 Task: Add Aura Cacia Refreshing Peppermint Mist to the cart.
Action: Mouse moved to (238, 127)
Screenshot: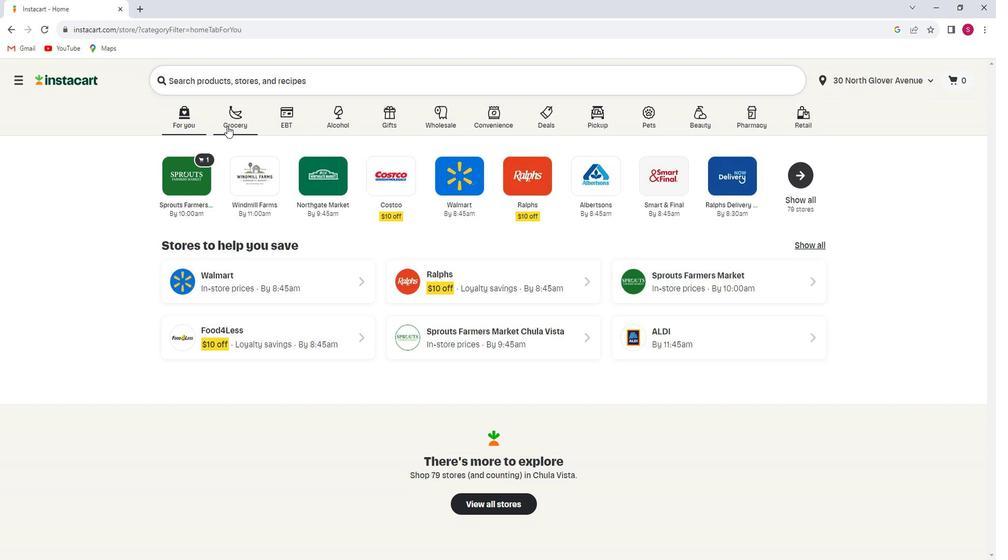 
Action: Mouse pressed left at (238, 127)
Screenshot: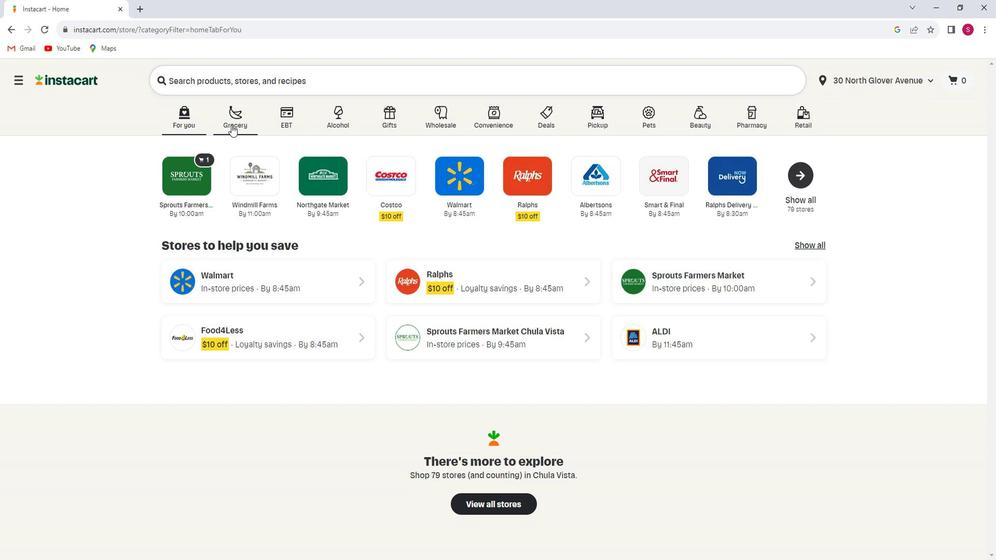 
Action: Mouse moved to (238, 311)
Screenshot: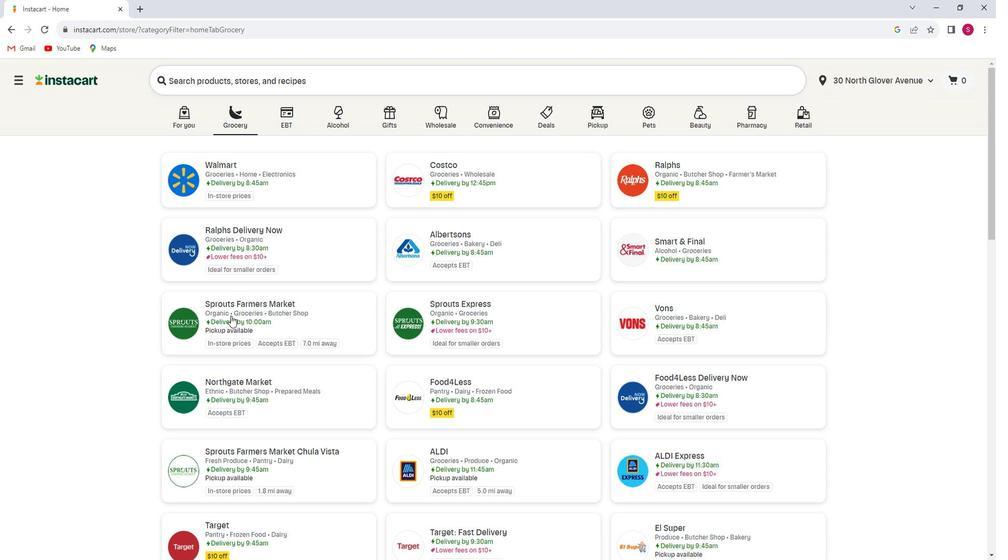
Action: Mouse pressed left at (238, 311)
Screenshot: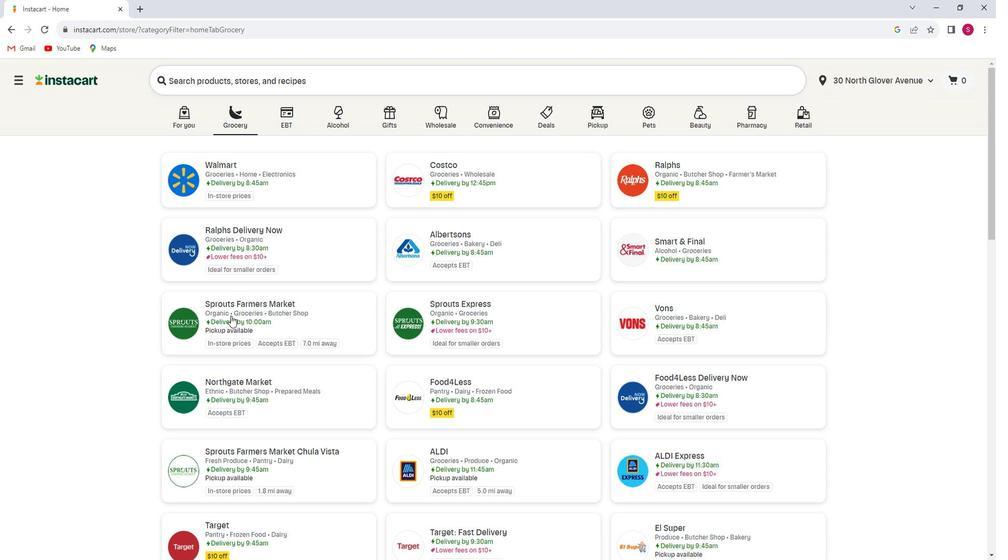 
Action: Mouse moved to (75, 311)
Screenshot: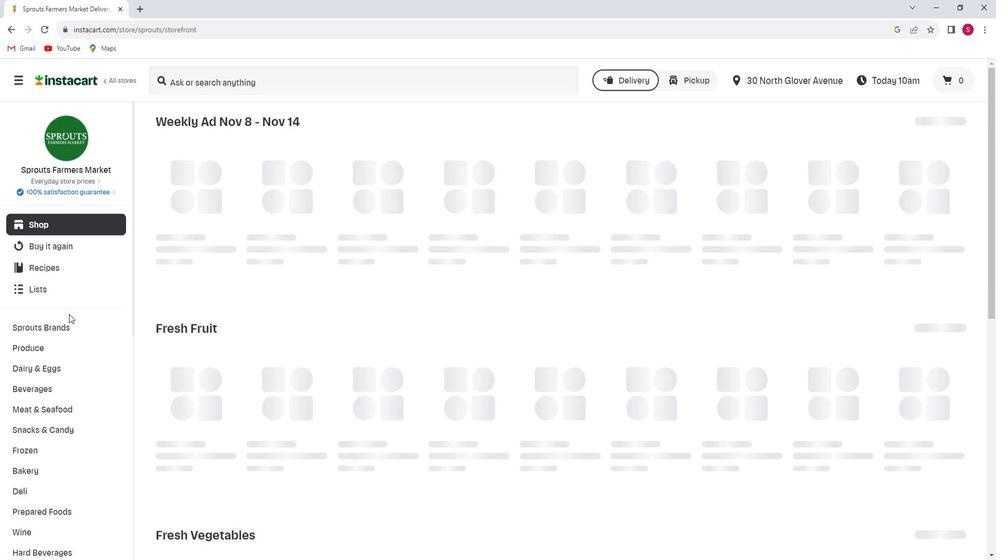 
Action: Mouse scrolled (75, 310) with delta (0, 0)
Screenshot: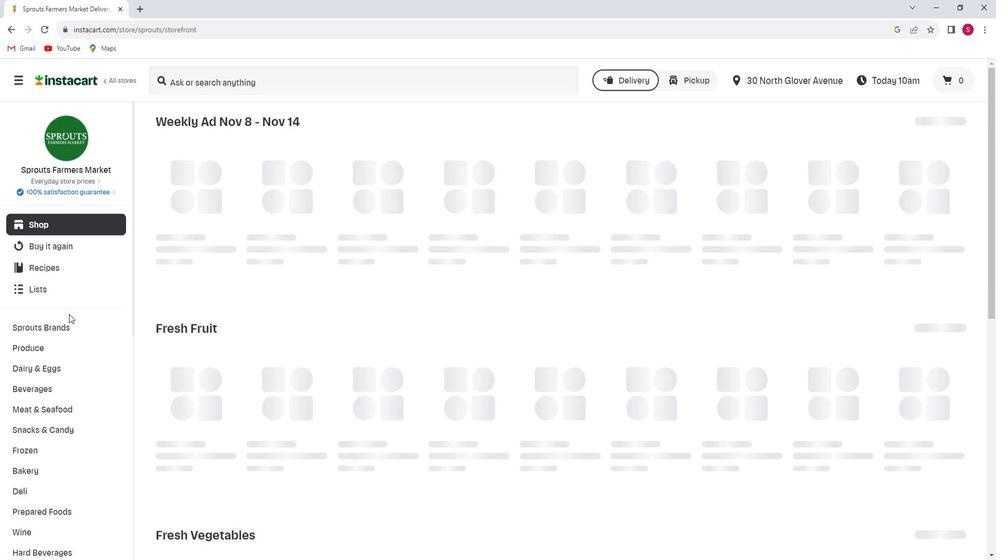 
Action: Mouse scrolled (75, 310) with delta (0, 0)
Screenshot: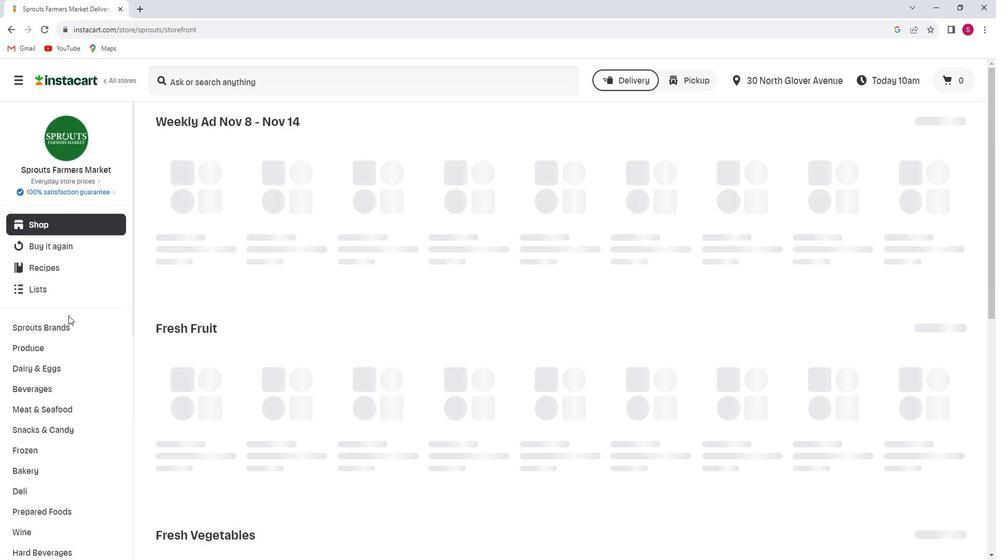 
Action: Mouse scrolled (75, 310) with delta (0, 0)
Screenshot: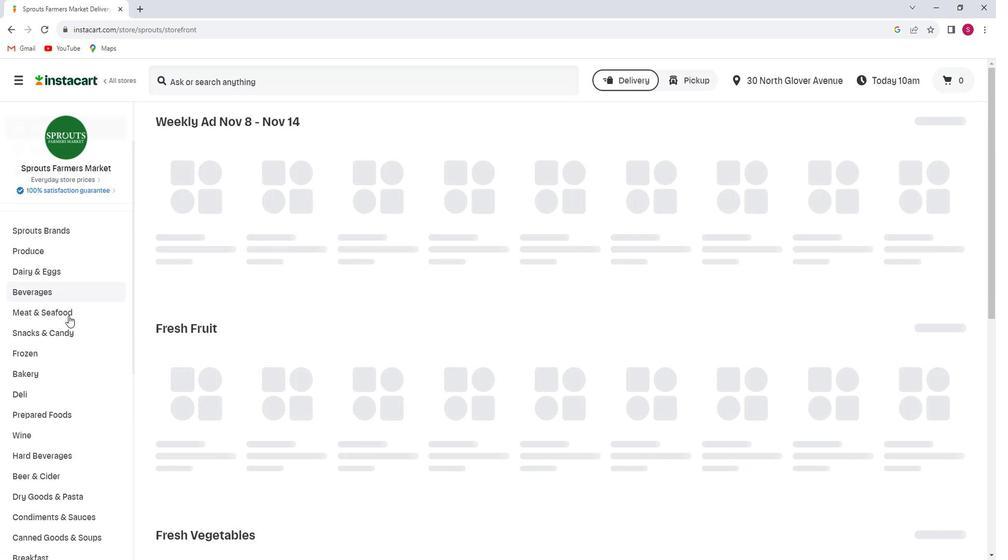 
Action: Mouse scrolled (75, 310) with delta (0, 0)
Screenshot: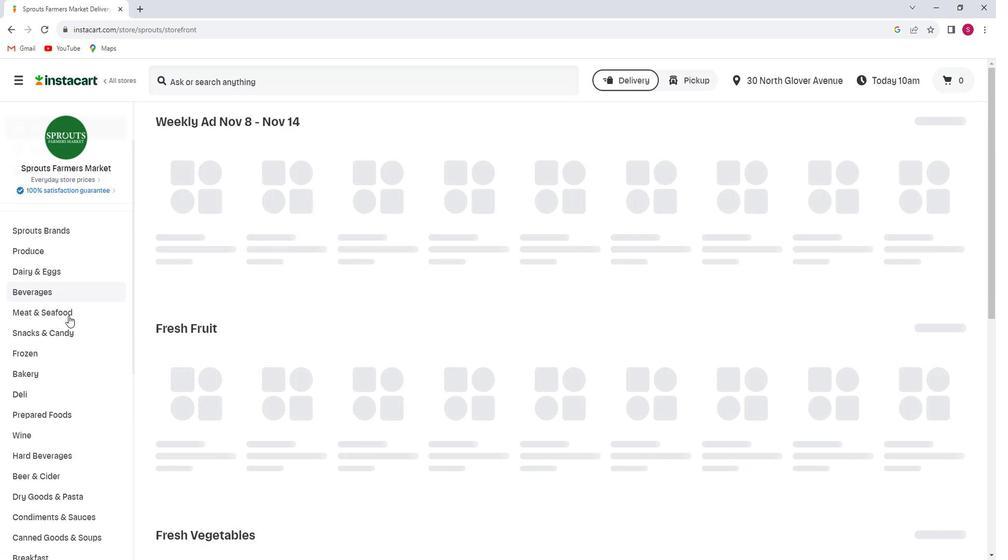 
Action: Mouse moved to (75, 316)
Screenshot: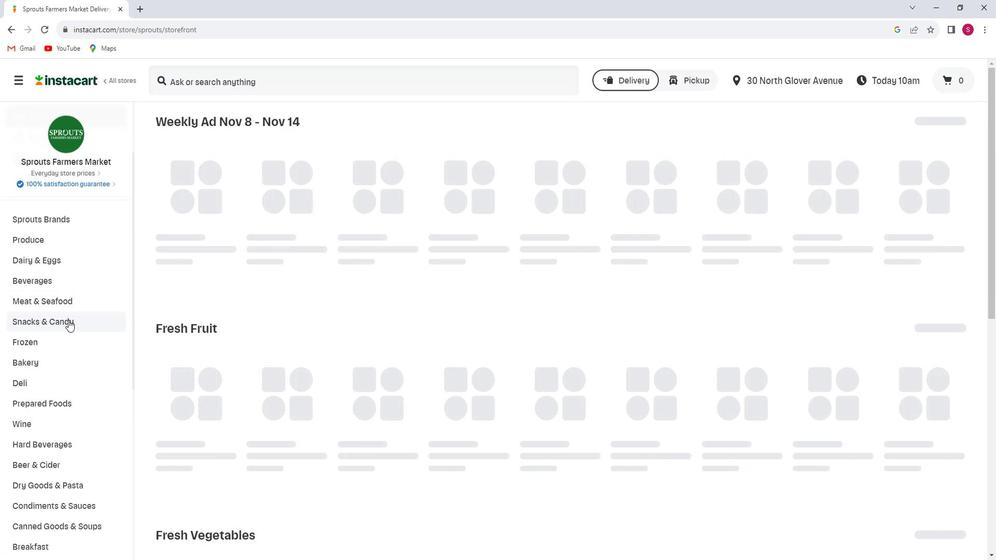 
Action: Mouse scrolled (75, 315) with delta (0, 0)
Screenshot: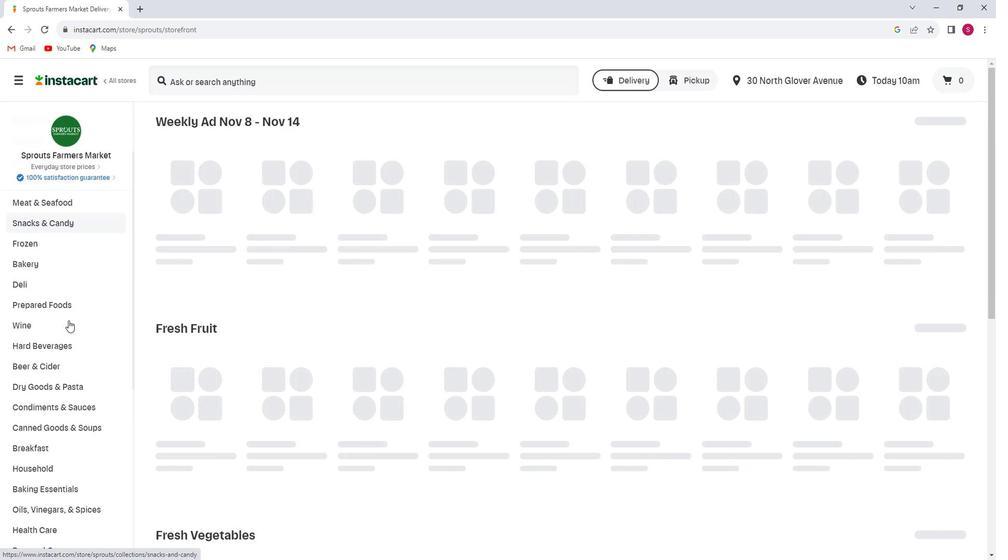 
Action: Mouse scrolled (75, 315) with delta (0, 0)
Screenshot: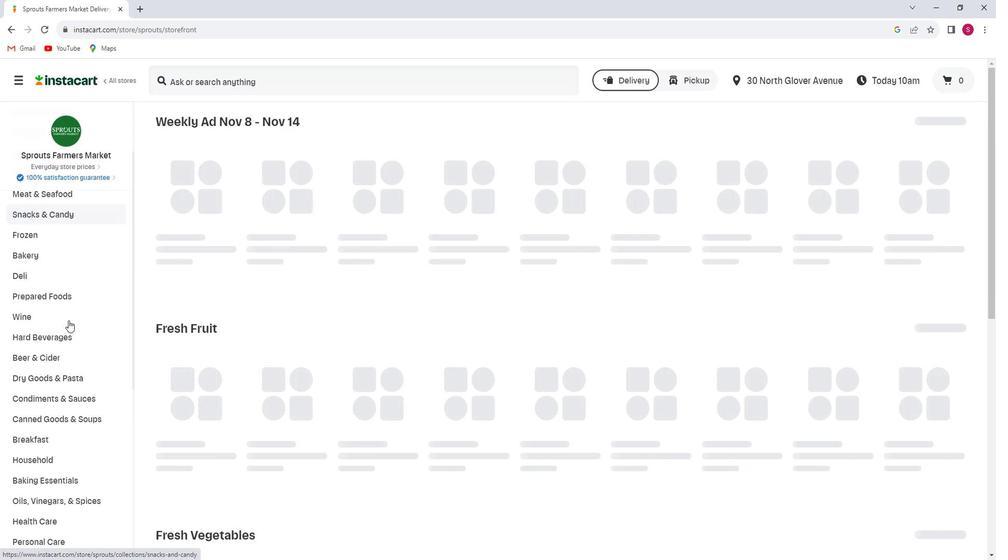 
Action: Mouse scrolled (75, 315) with delta (0, 0)
Screenshot: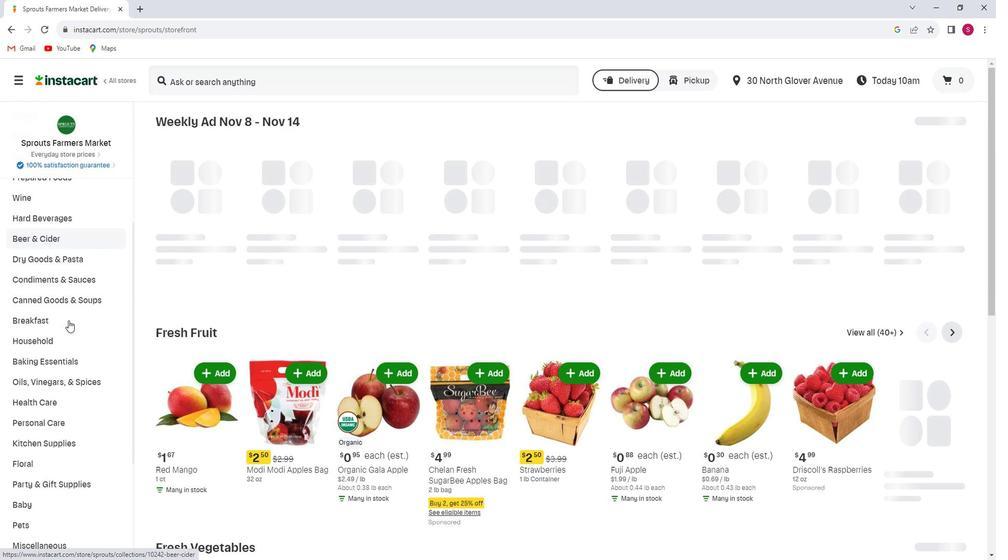 
Action: Mouse moved to (53, 363)
Screenshot: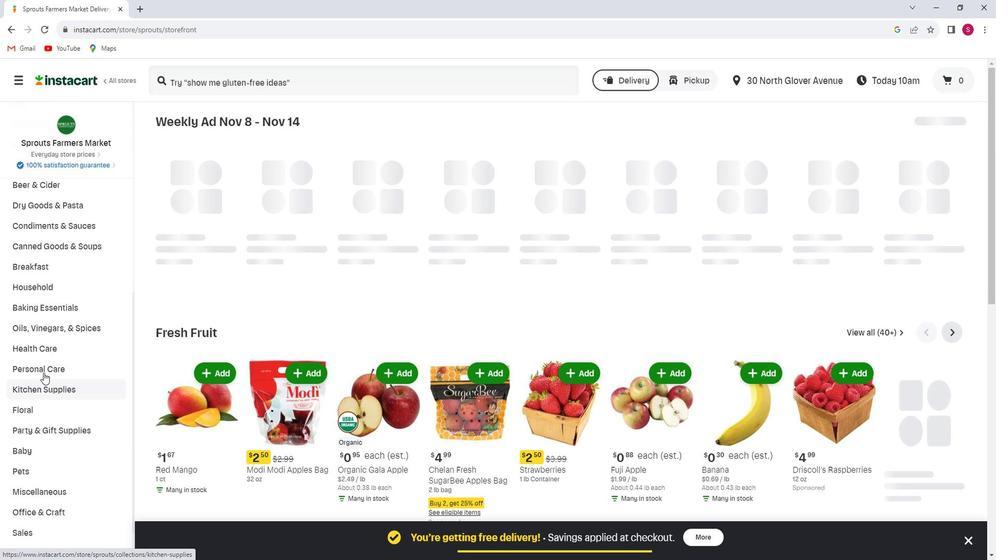 
Action: Mouse pressed left at (53, 363)
Screenshot: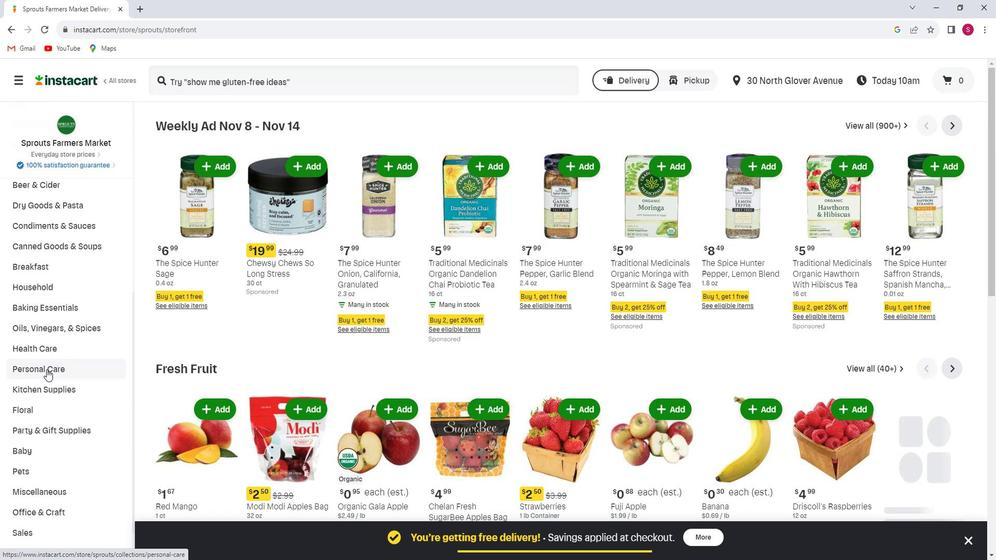 
Action: Mouse moved to (911, 146)
Screenshot: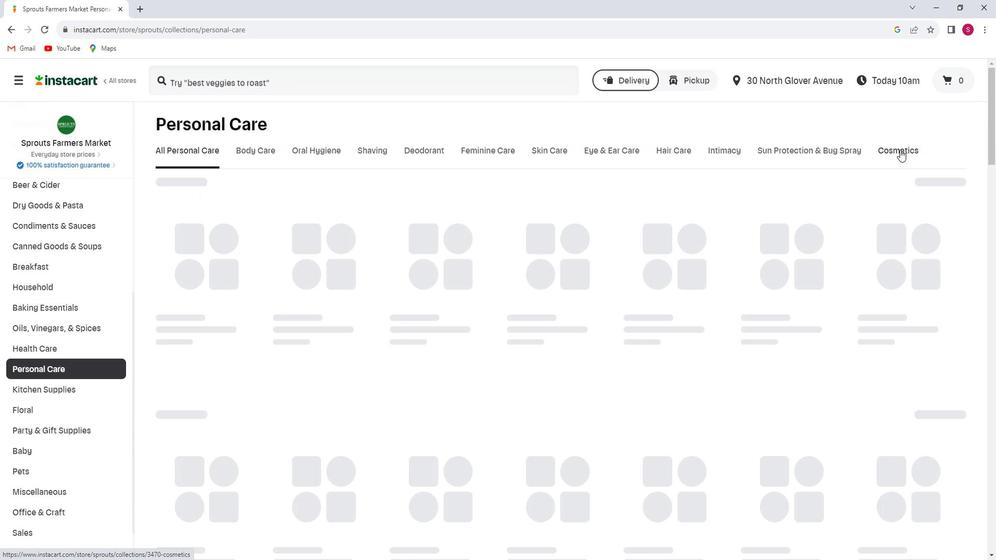 
Action: Mouse pressed left at (911, 146)
Screenshot: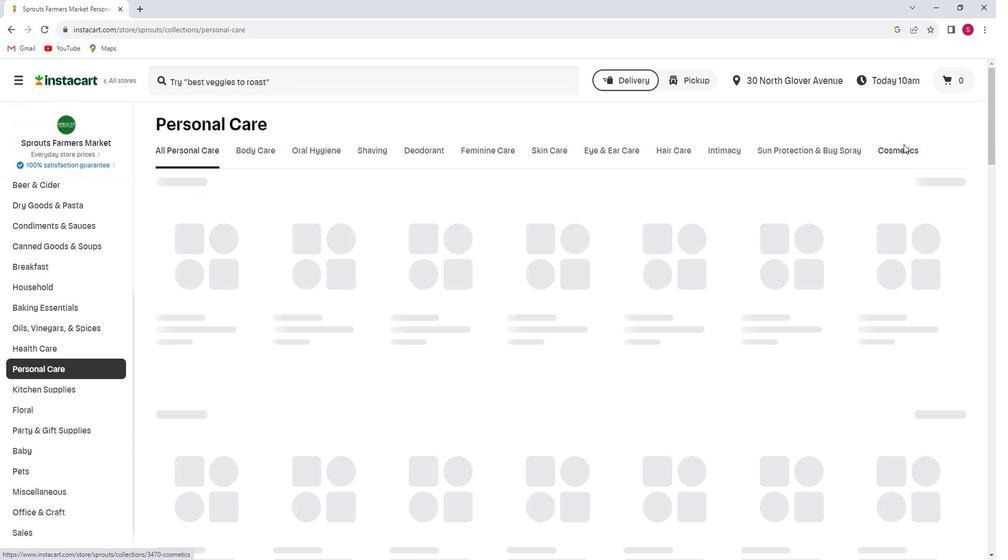 
Action: Mouse moved to (912, 155)
Screenshot: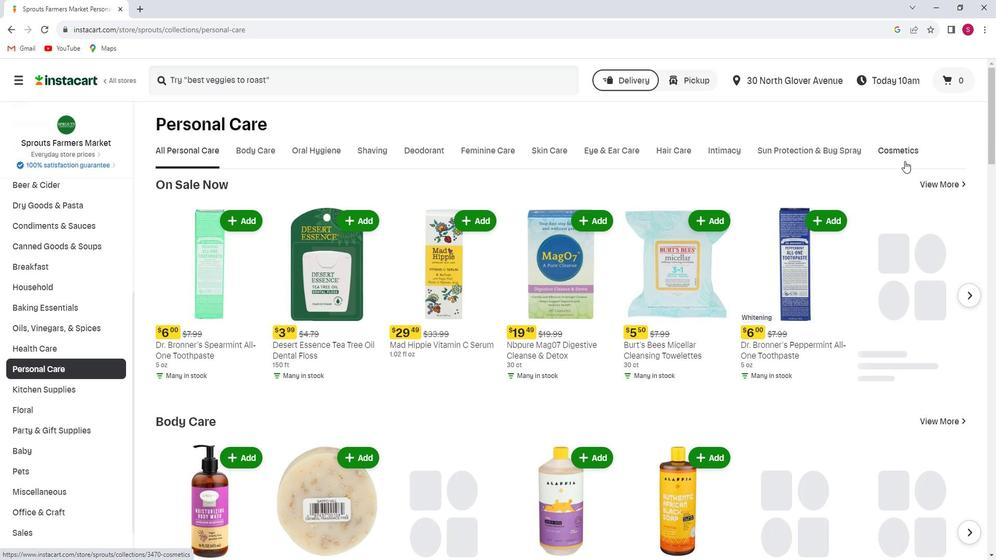 
Action: Mouse pressed left at (912, 155)
Screenshot: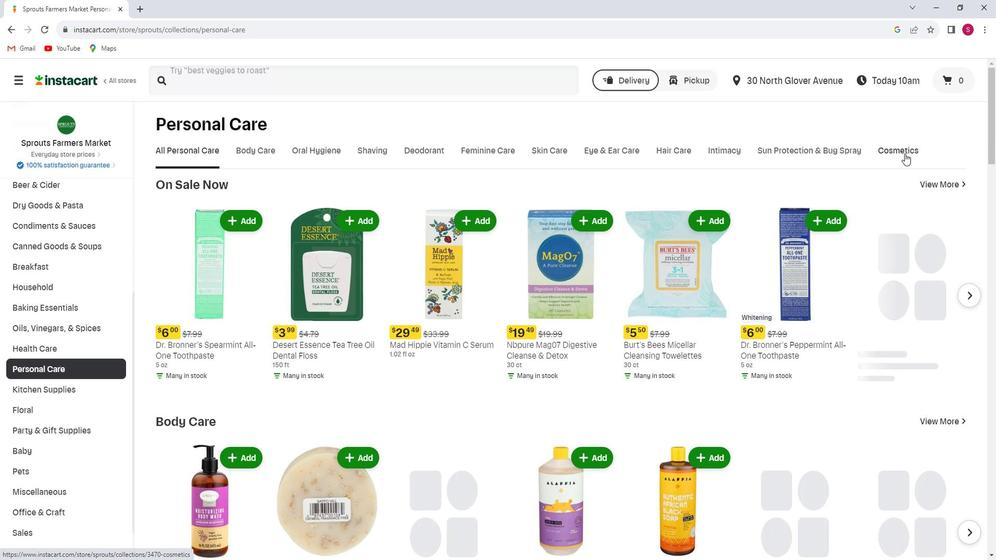 
Action: Mouse moved to (404, 205)
Screenshot: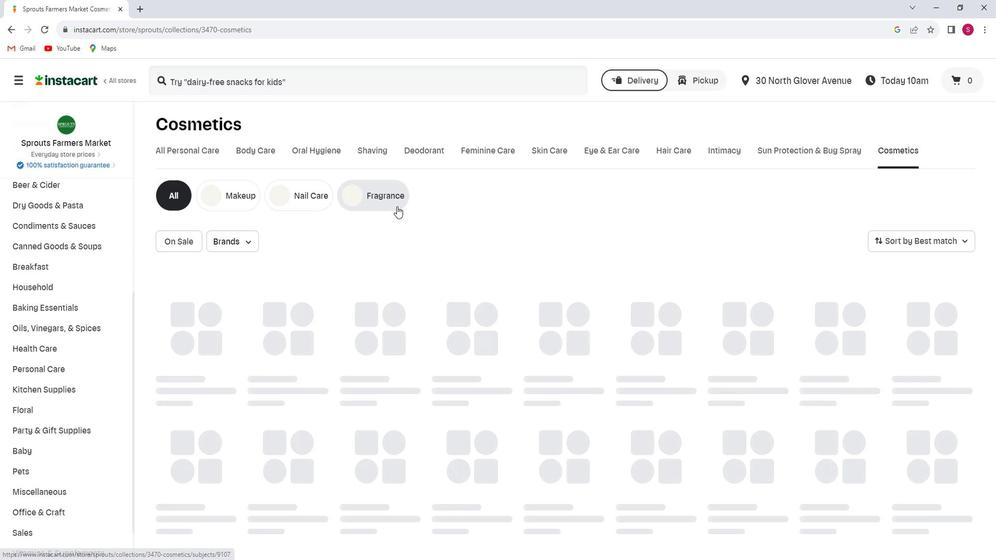 
Action: Mouse pressed left at (404, 205)
Screenshot: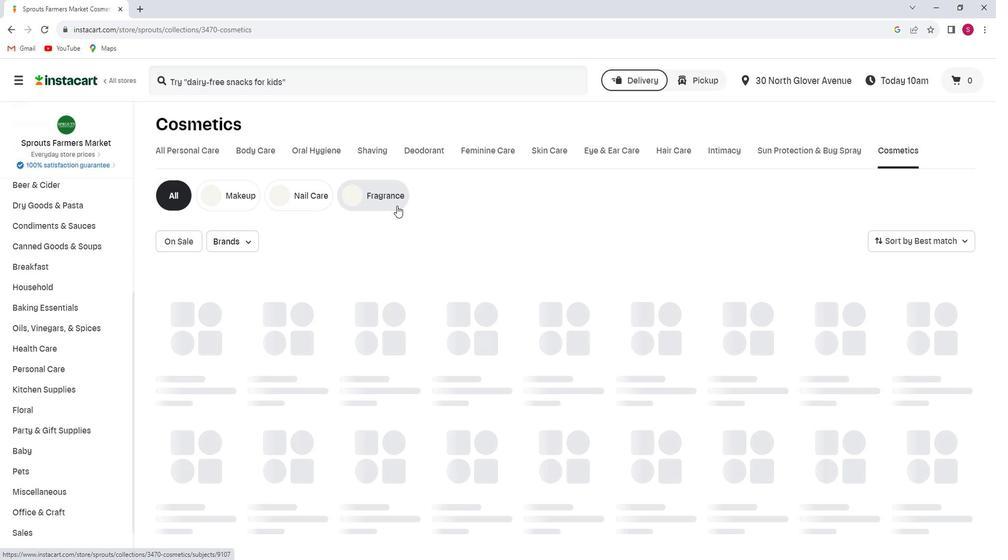 
Action: Mouse moved to (245, 84)
Screenshot: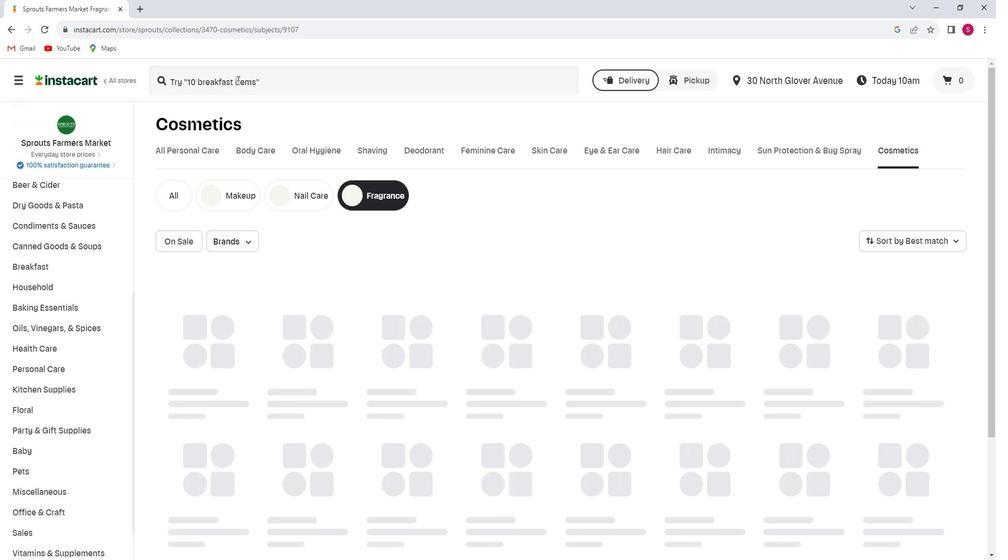 
Action: Mouse pressed left at (245, 84)
Screenshot: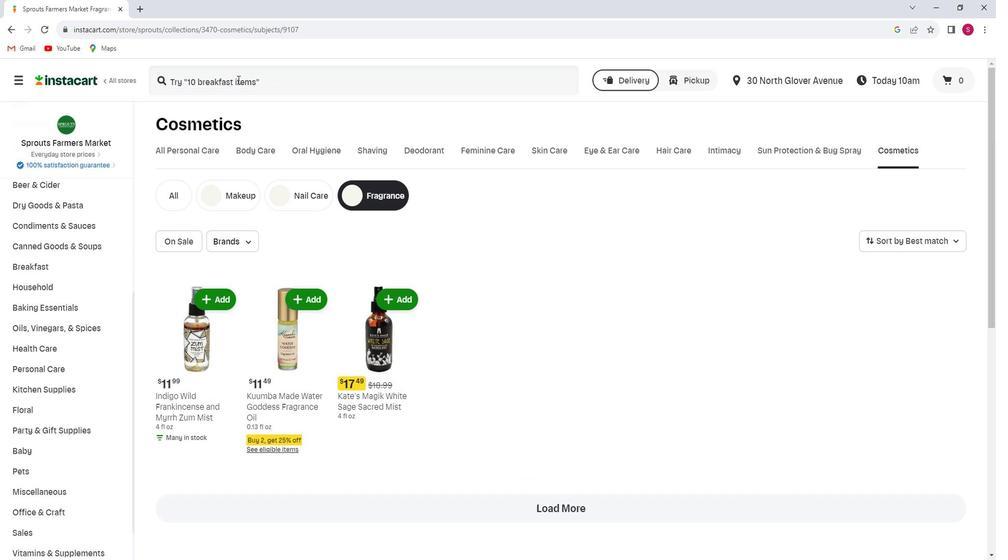 
Action: Key pressed <Key.shift>Aura<Key.space><Key.shift>Cacia<Key.space><Key.shift>Refreshing<Key.space><Key.shift>Peppermint<Key.space><Key.shift>Mist<Key.enter>
Screenshot: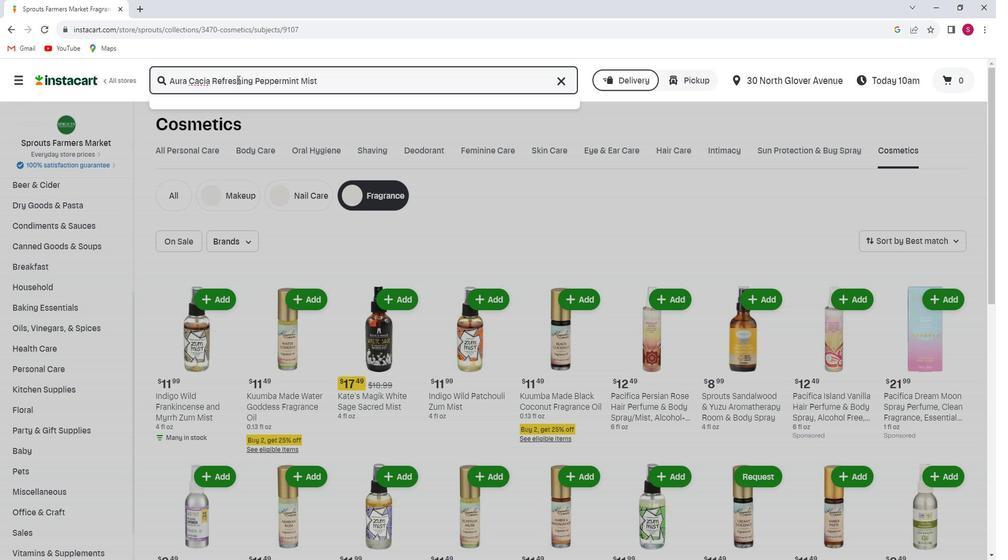 
Action: Mouse moved to (354, 138)
Screenshot: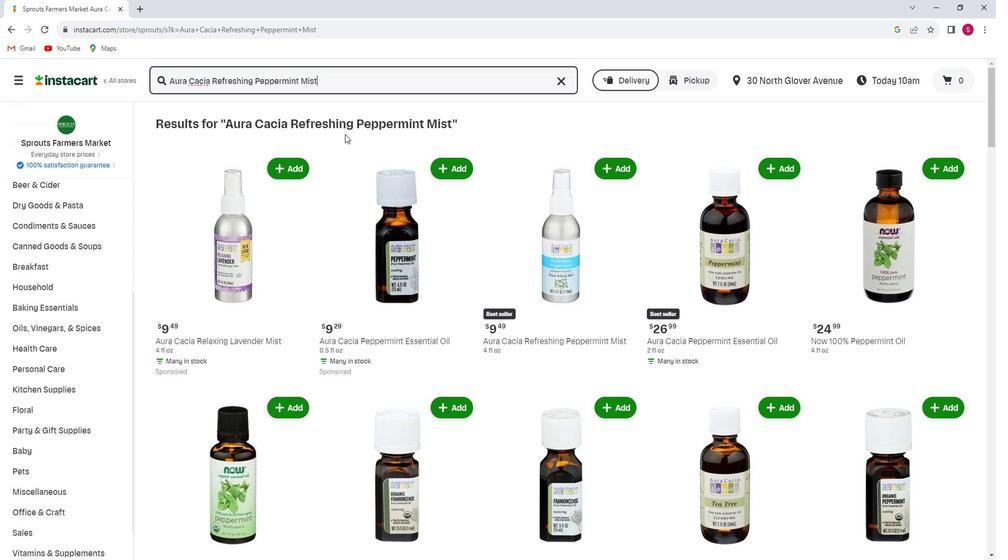 
Action: Mouse scrolled (354, 137) with delta (0, 0)
Screenshot: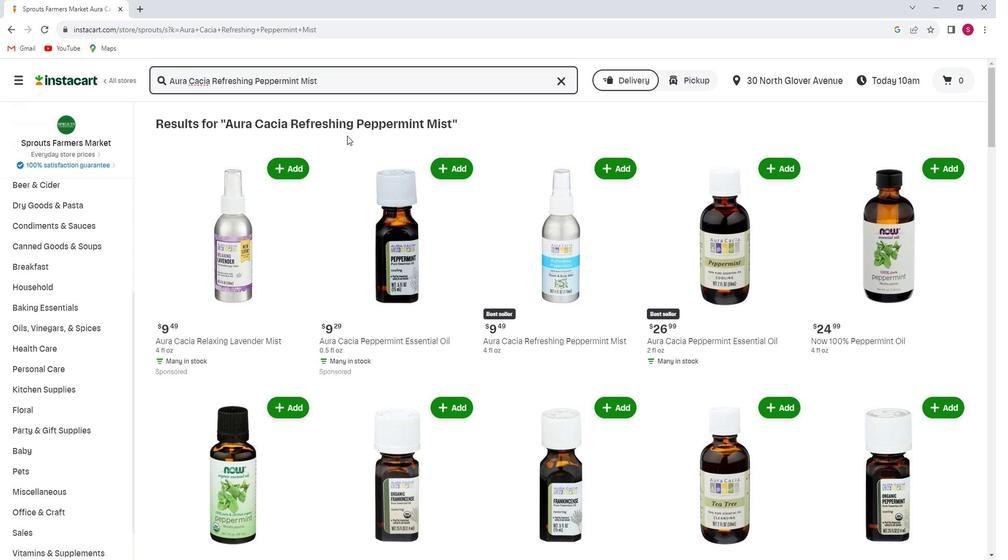 
Action: Mouse moved to (602, 109)
Screenshot: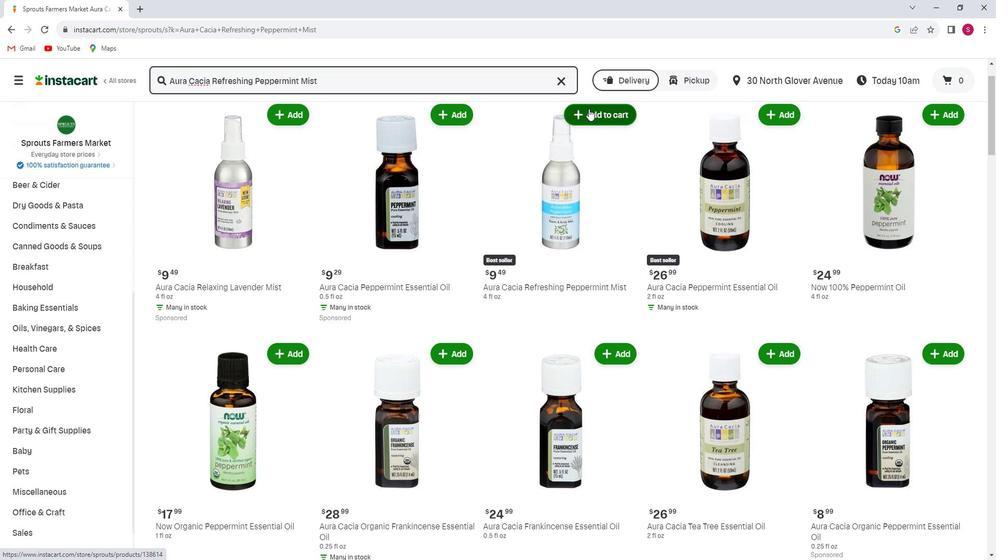 
Action: Mouse pressed left at (602, 109)
Screenshot: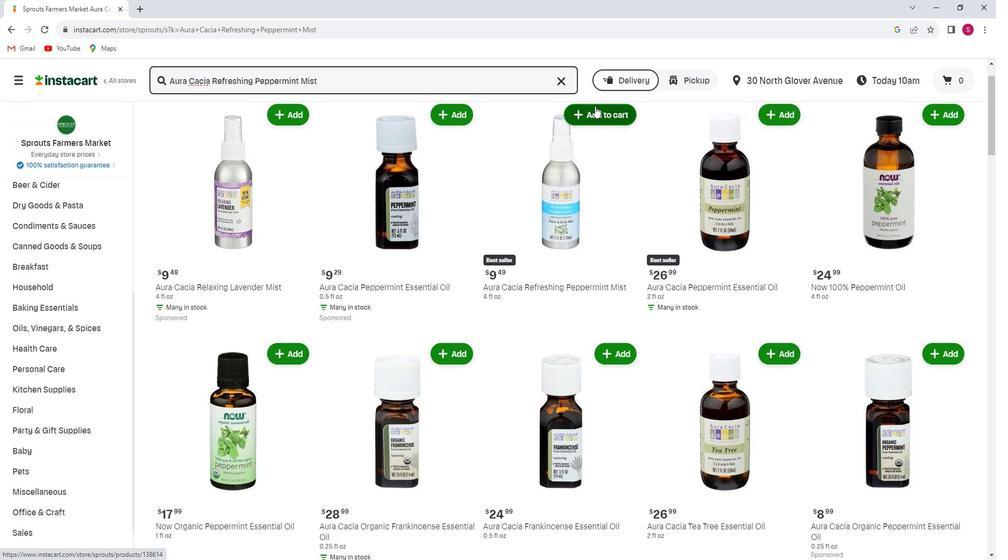 
Action: Mouse moved to (567, 168)
Screenshot: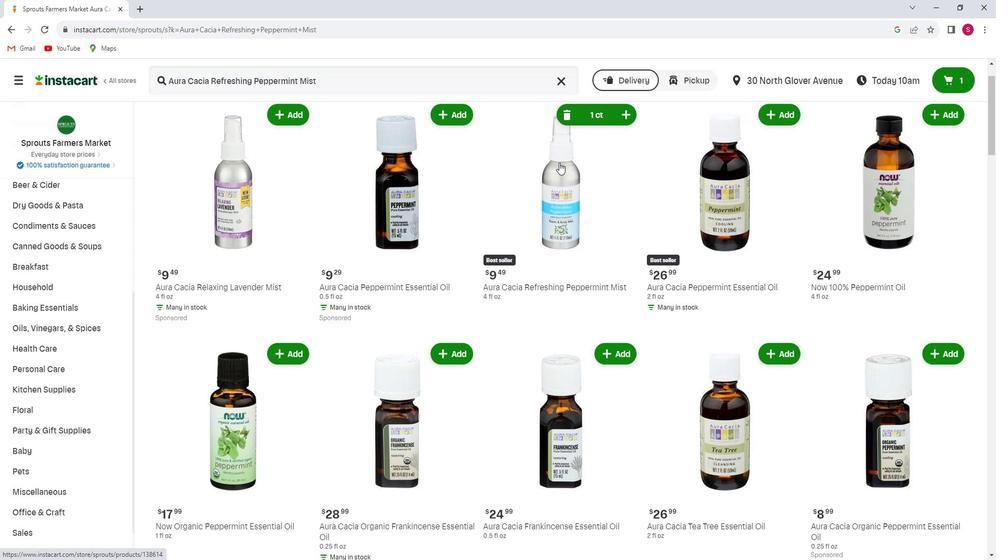 
